 Task: Check the average views per listing of gated community in the last 3 years.
Action: Mouse moved to (1010, 231)
Screenshot: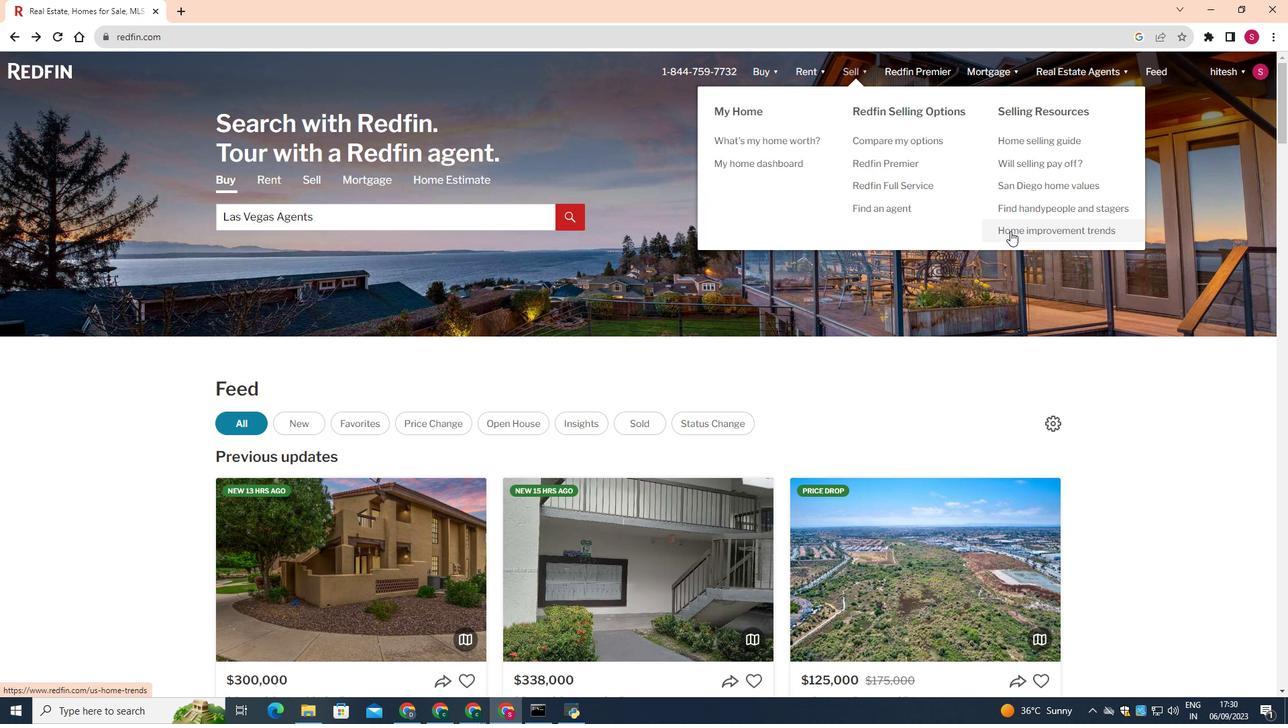 
Action: Mouse pressed left at (1010, 231)
Screenshot: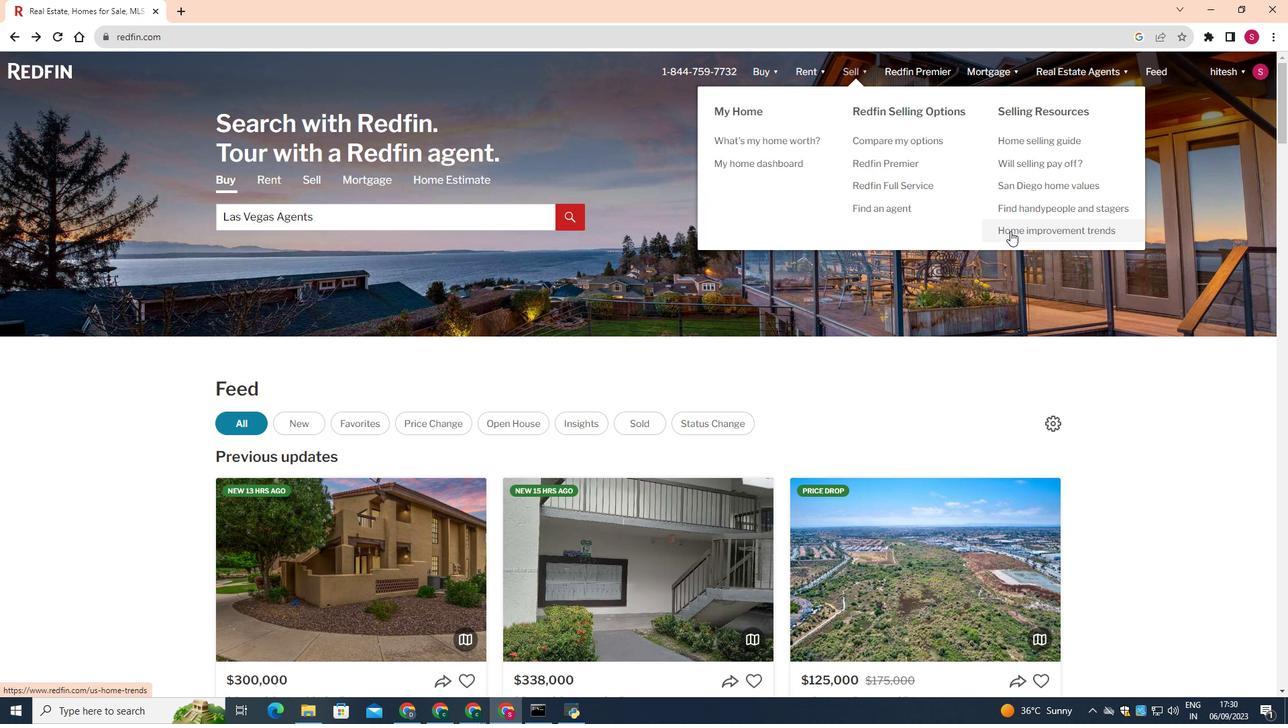 
Action: Mouse moved to (580, 406)
Screenshot: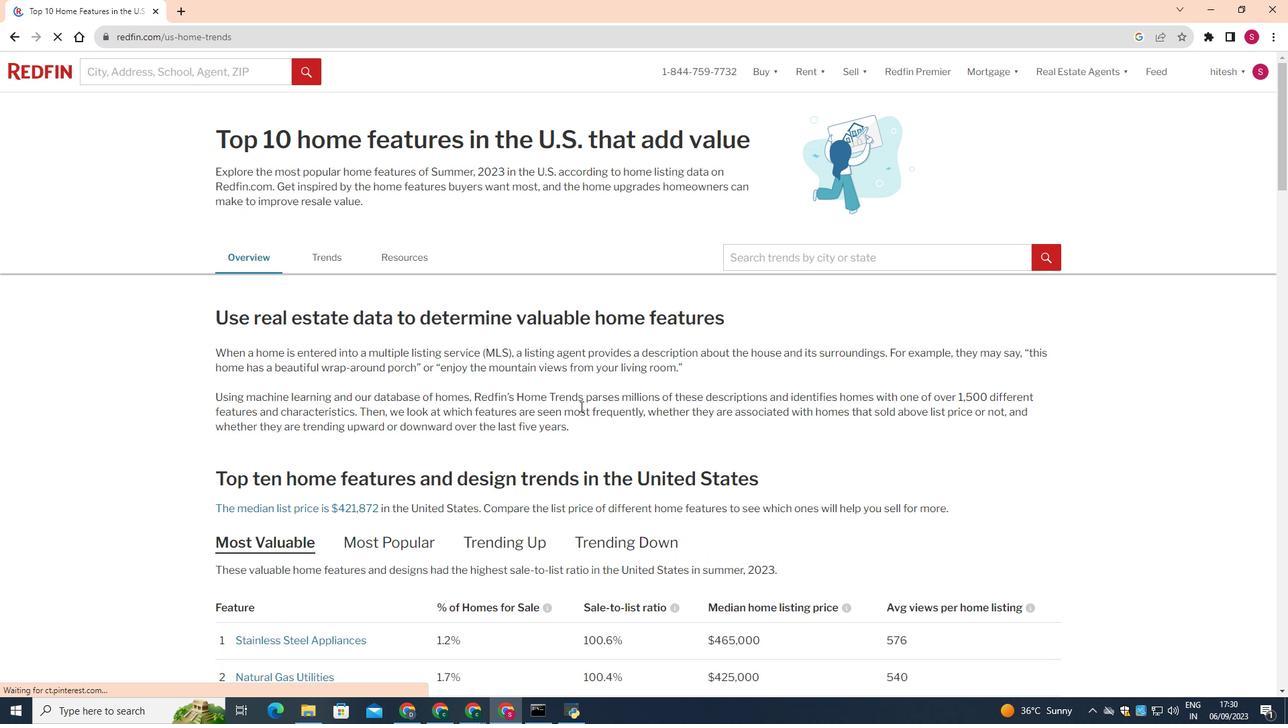 
Action: Mouse scrolled (580, 406) with delta (0, 0)
Screenshot: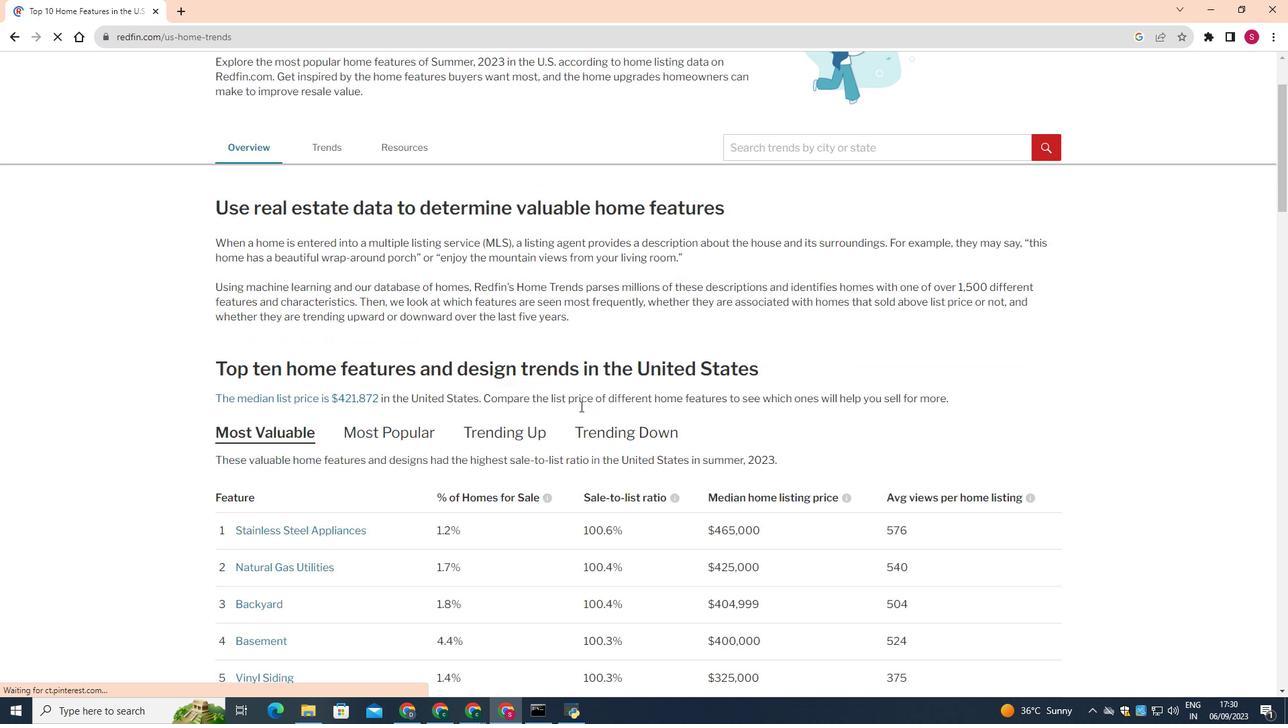 
Action: Mouse scrolled (580, 406) with delta (0, 0)
Screenshot: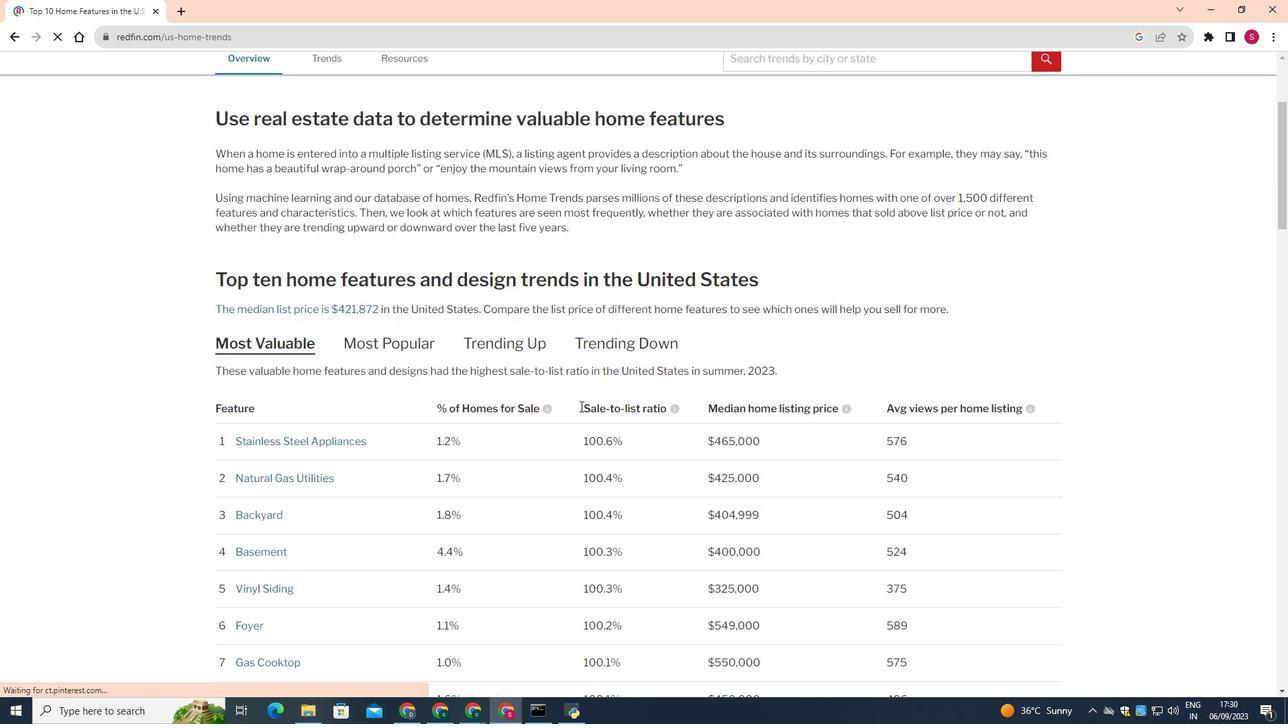 
Action: Mouse scrolled (580, 406) with delta (0, 0)
Screenshot: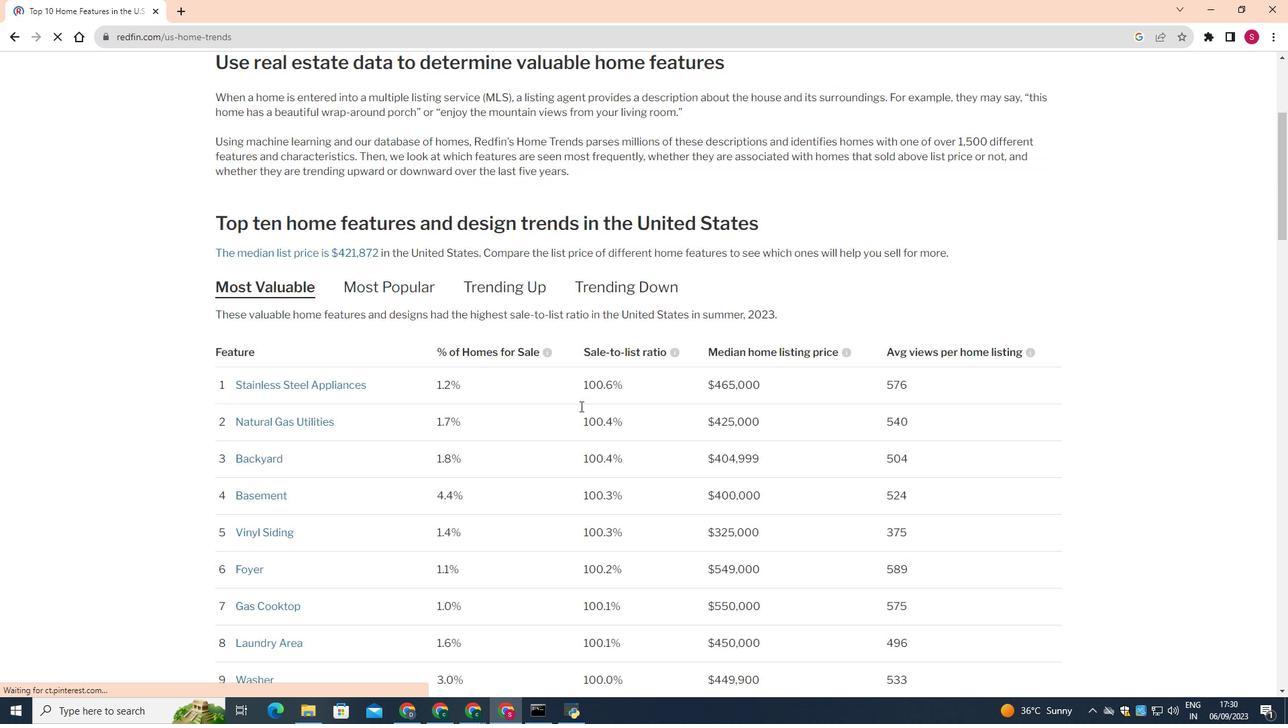 
Action: Mouse scrolled (580, 406) with delta (0, 0)
Screenshot: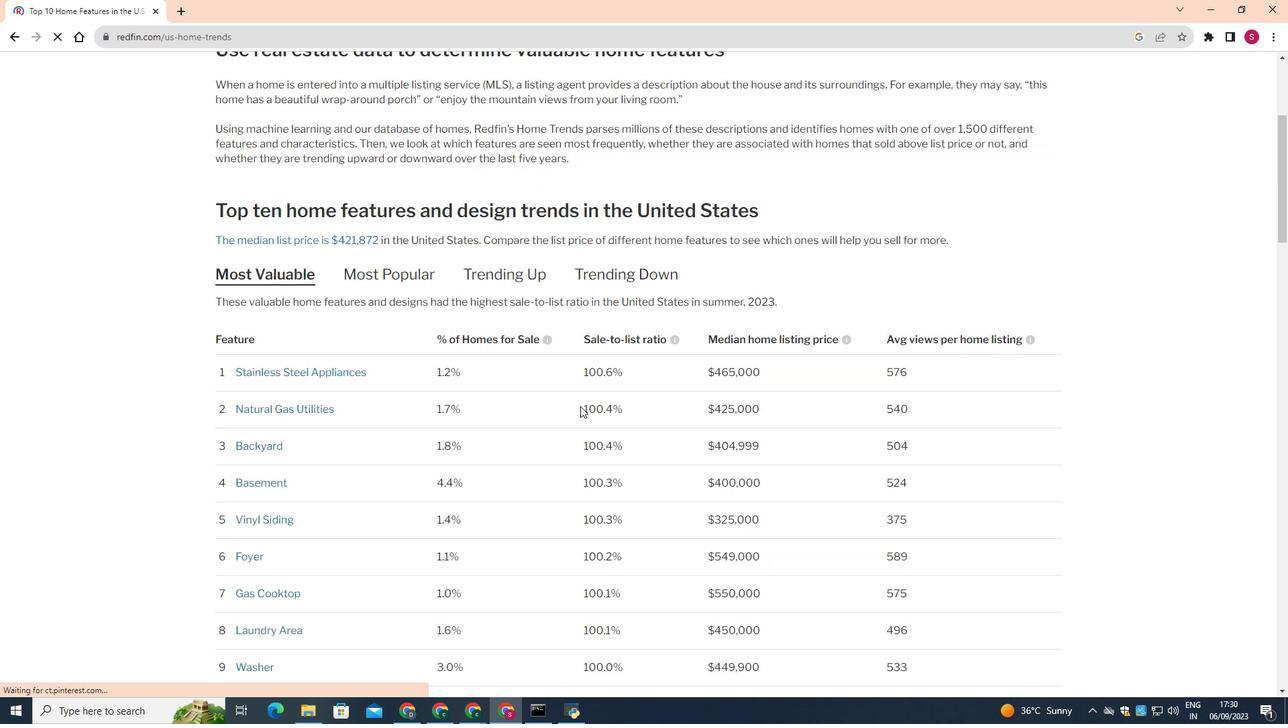 
Action: Mouse moved to (328, 64)
Screenshot: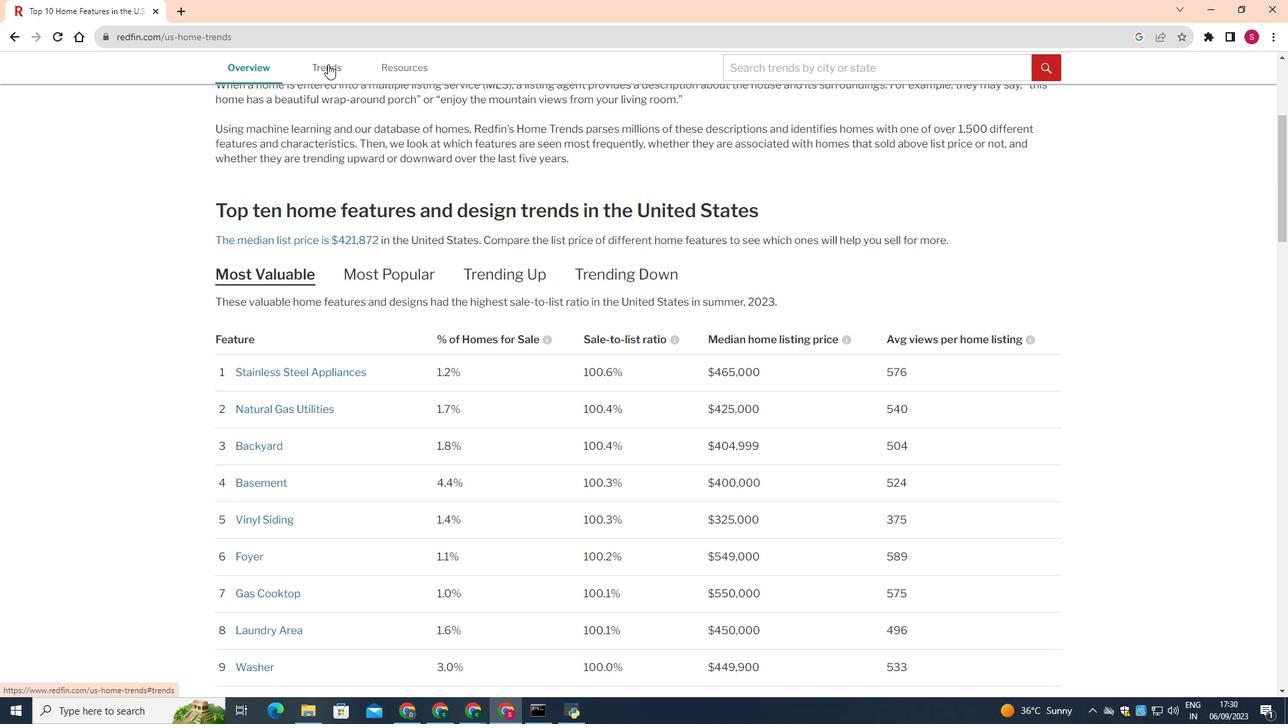 
Action: Mouse pressed left at (328, 64)
Screenshot: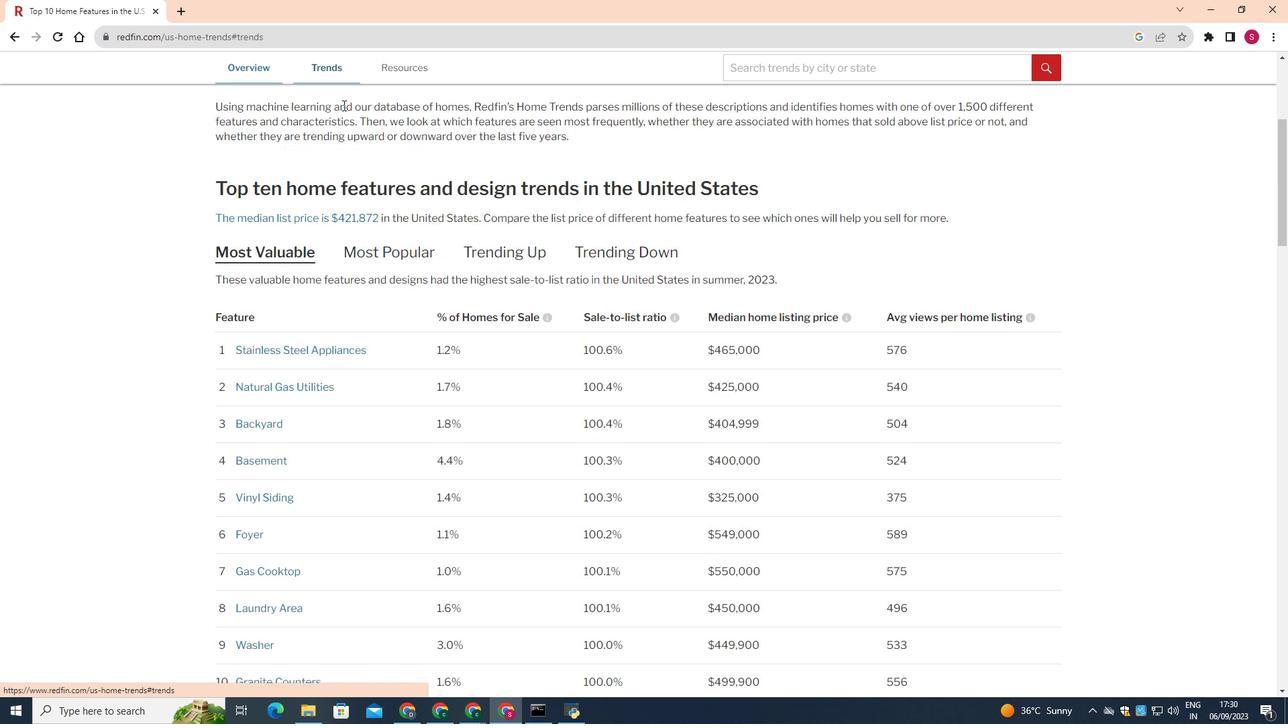
Action: Mouse moved to (410, 320)
Screenshot: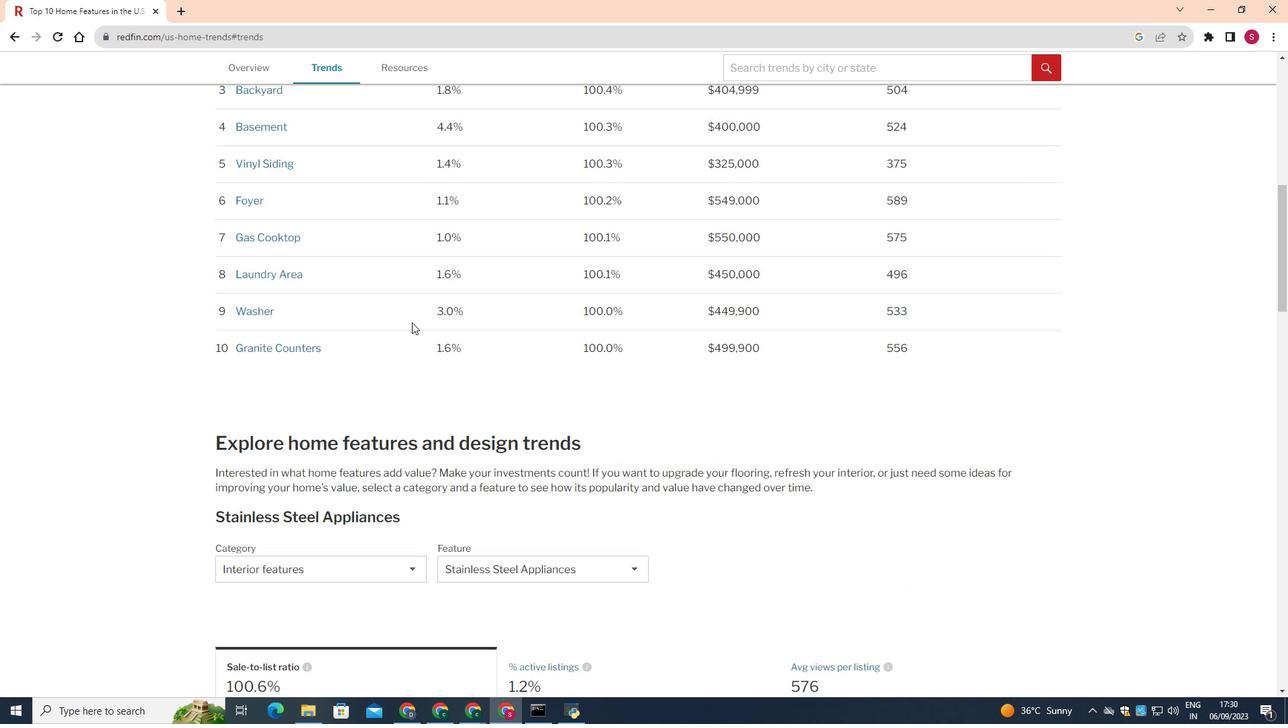 
Action: Mouse scrolled (410, 320) with delta (0, 0)
Screenshot: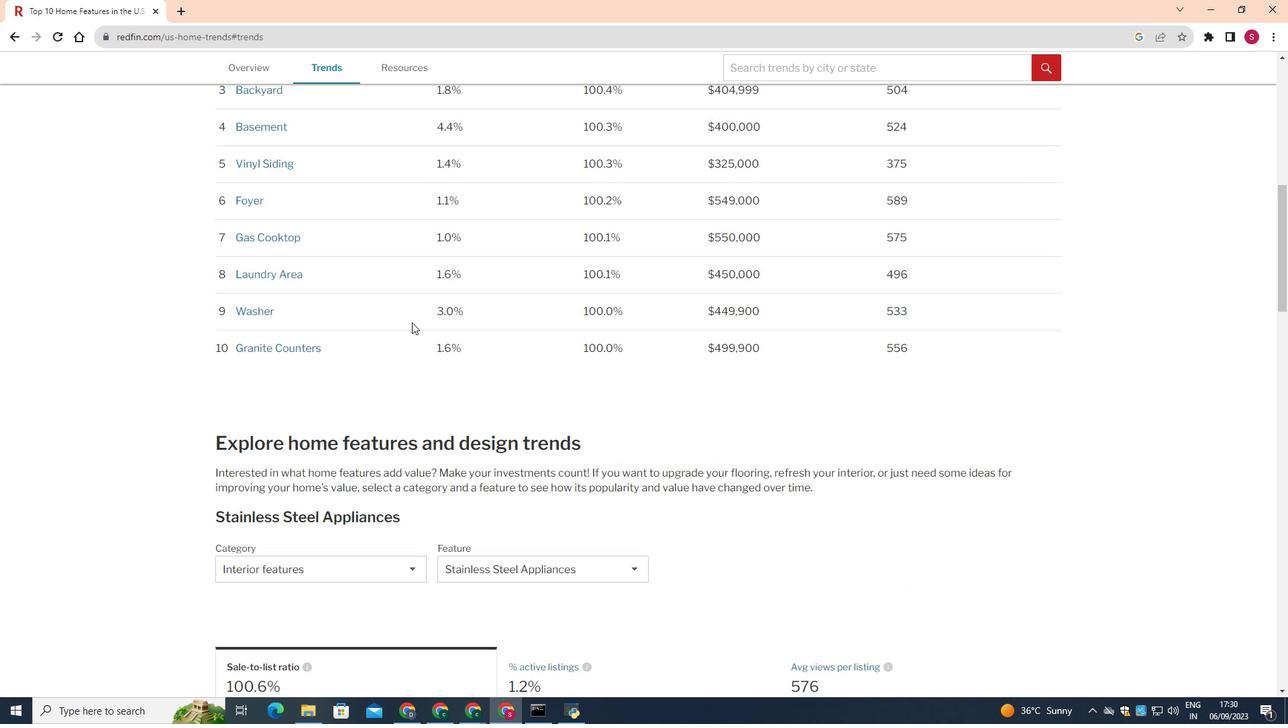 
Action: Mouse moved to (411, 322)
Screenshot: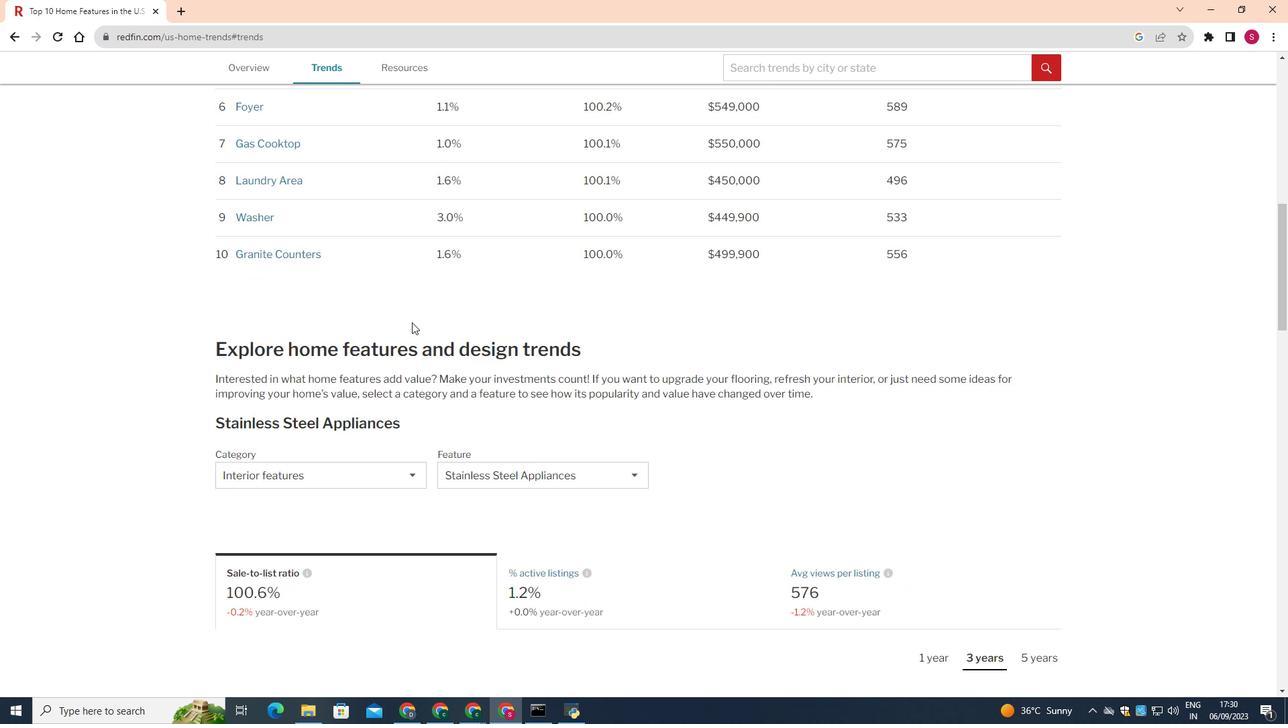 
Action: Mouse scrolled (411, 321) with delta (0, 0)
Screenshot: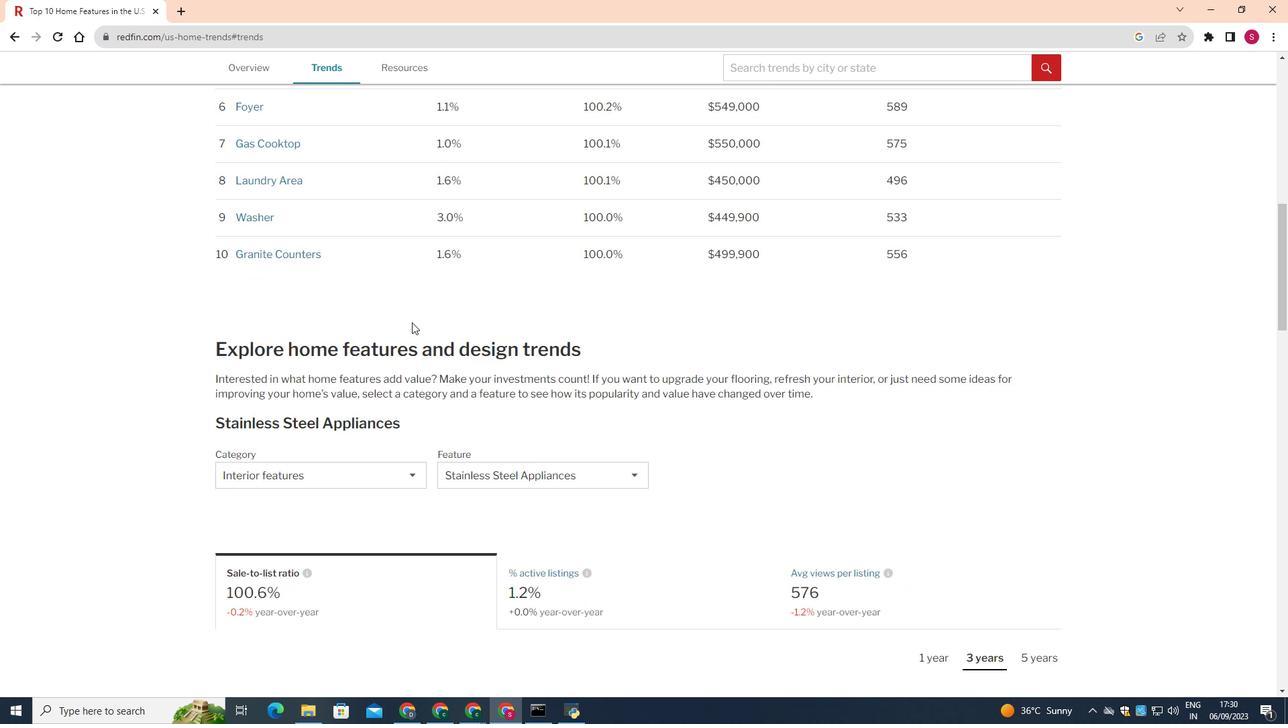 
Action: Mouse scrolled (411, 321) with delta (0, 0)
Screenshot: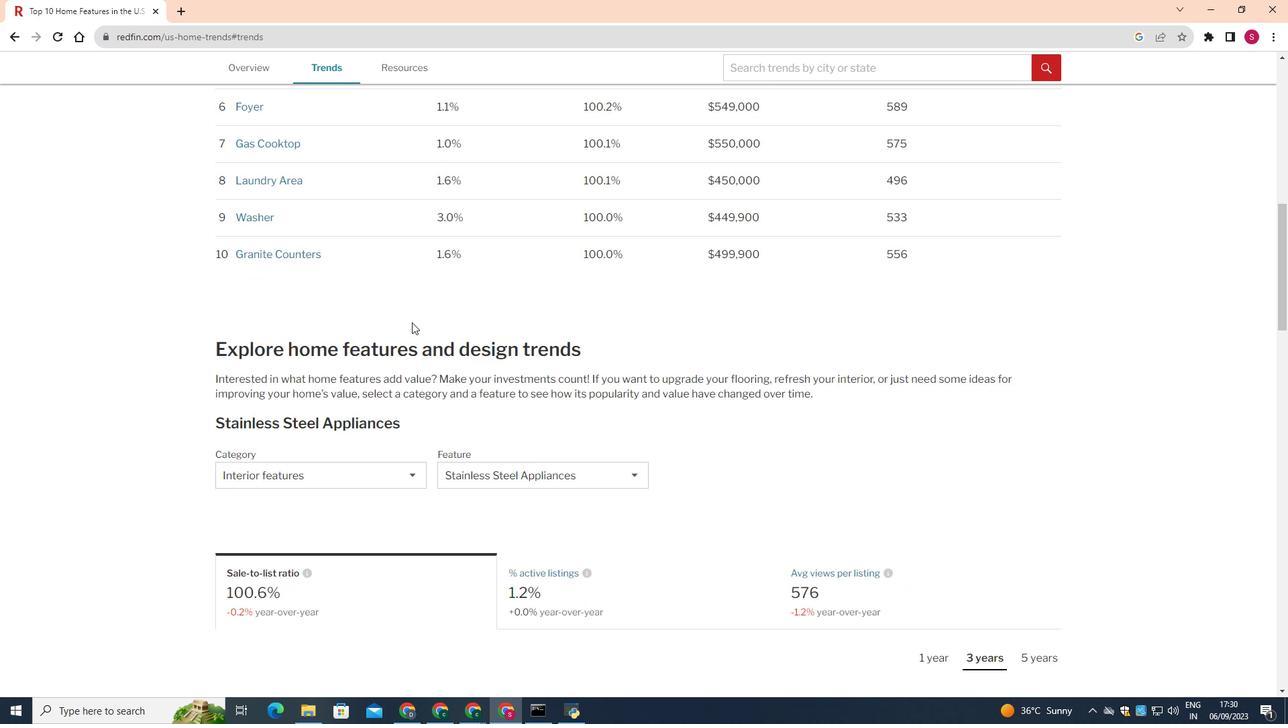 
Action: Mouse moved to (412, 322)
Screenshot: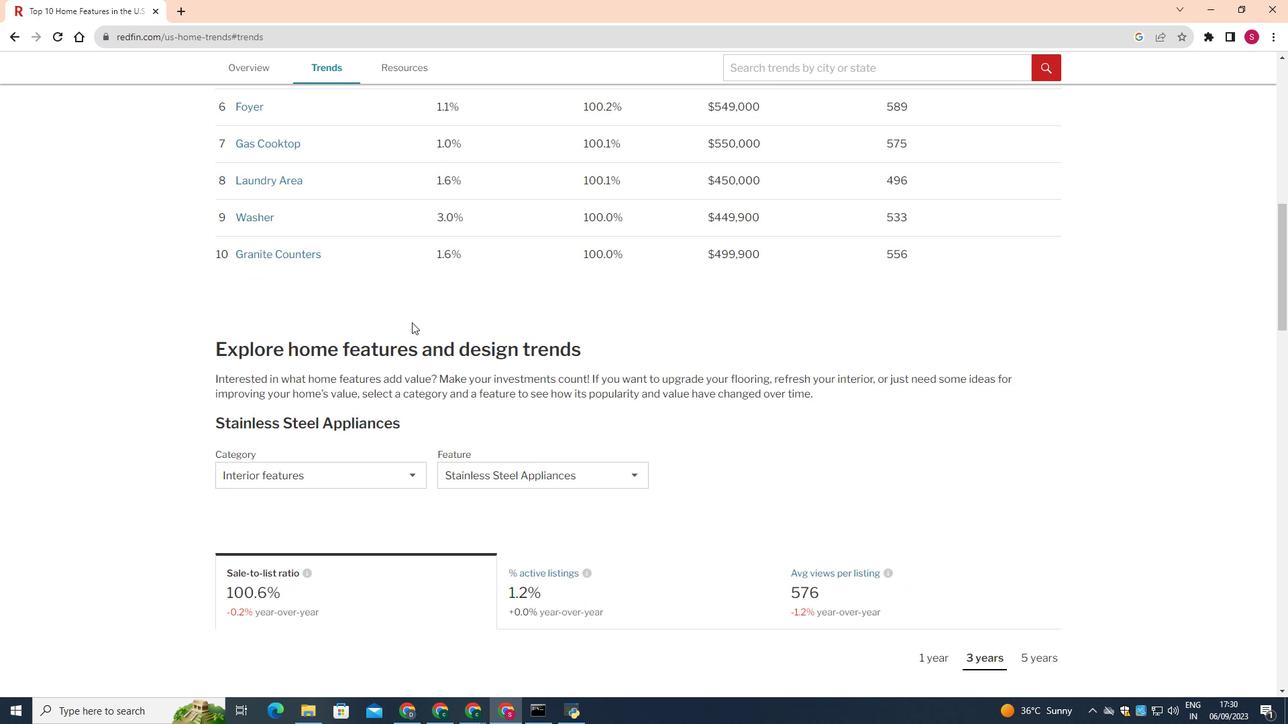 
Action: Mouse scrolled (412, 322) with delta (0, 0)
Screenshot: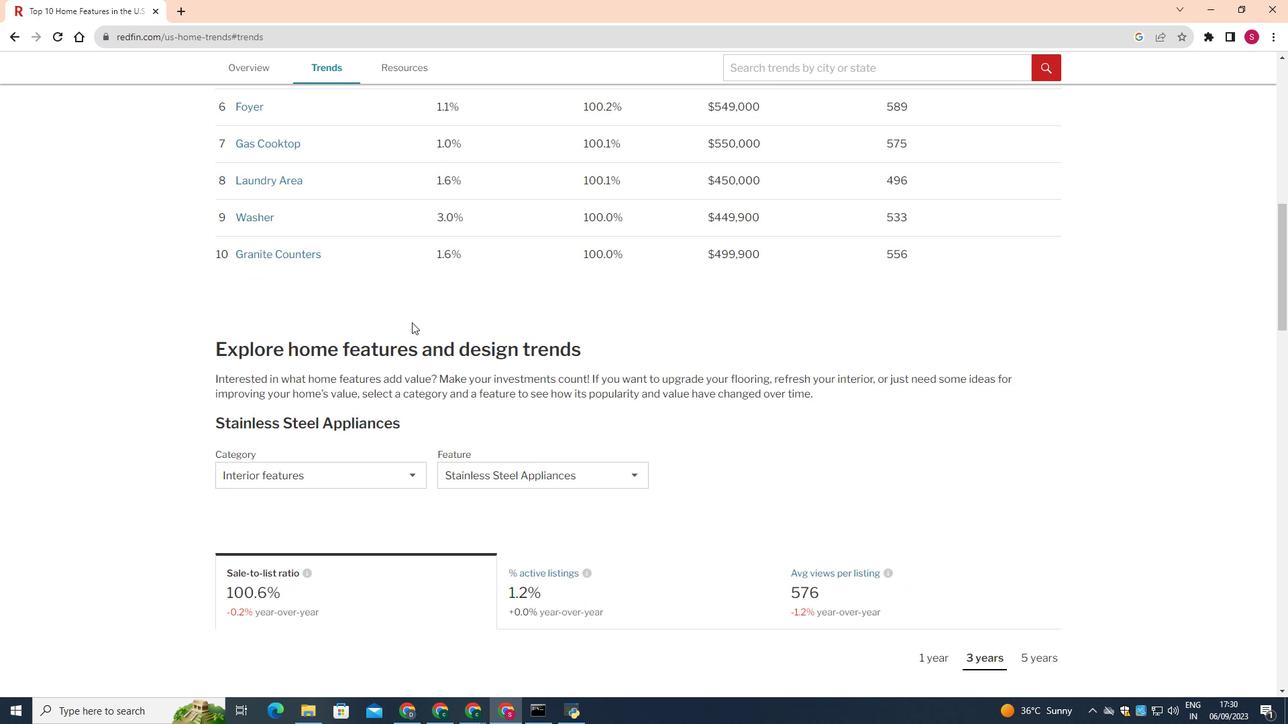 
Action: Mouse scrolled (412, 322) with delta (0, 0)
Screenshot: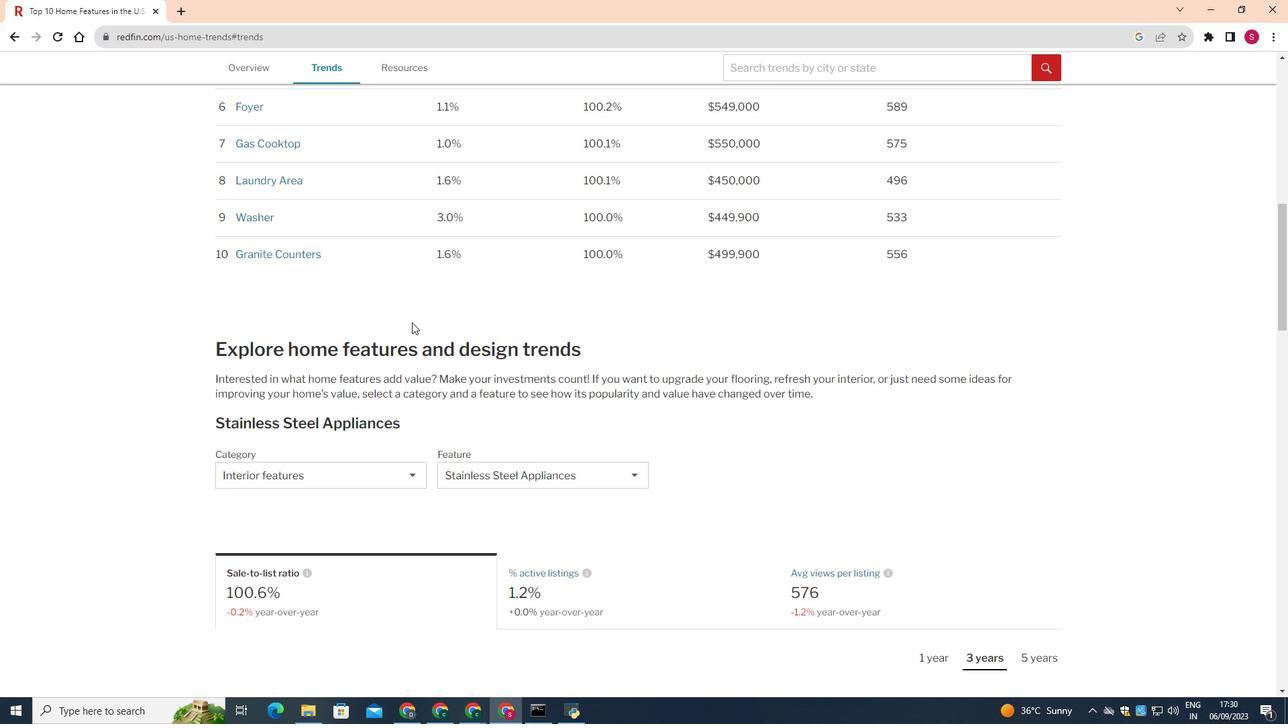 
Action: Mouse moved to (345, 472)
Screenshot: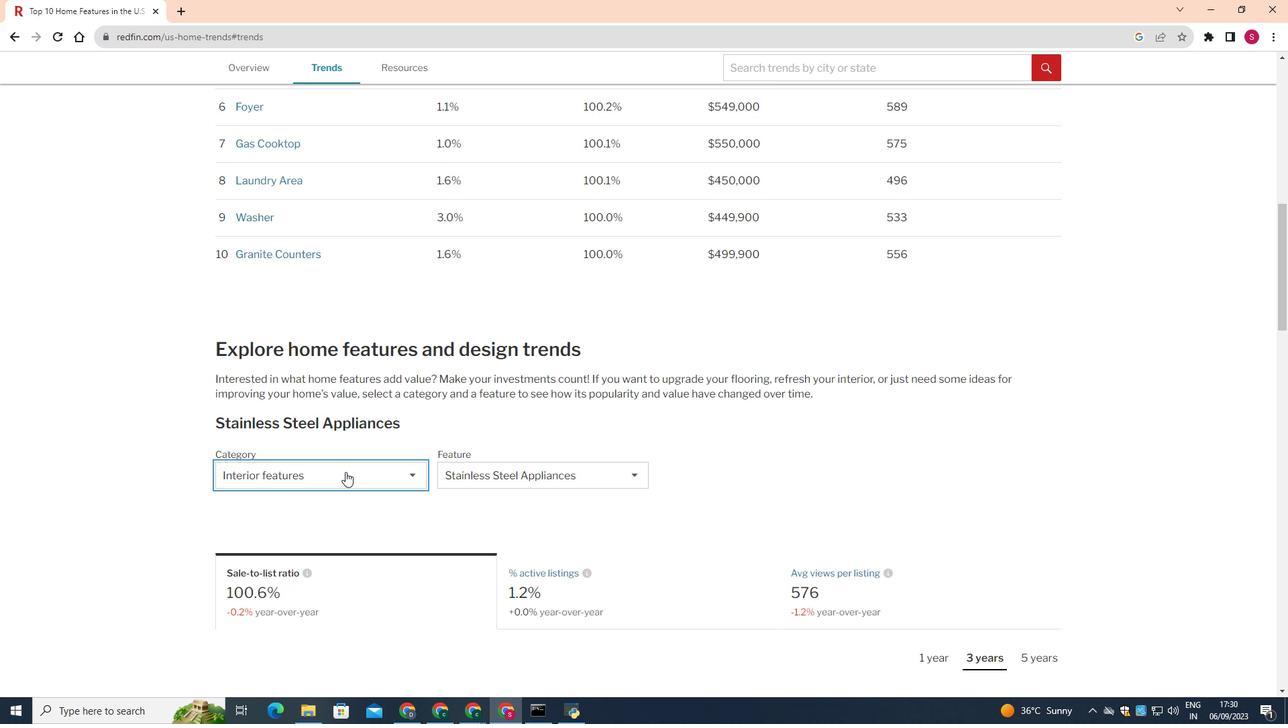 
Action: Mouse pressed left at (345, 472)
Screenshot: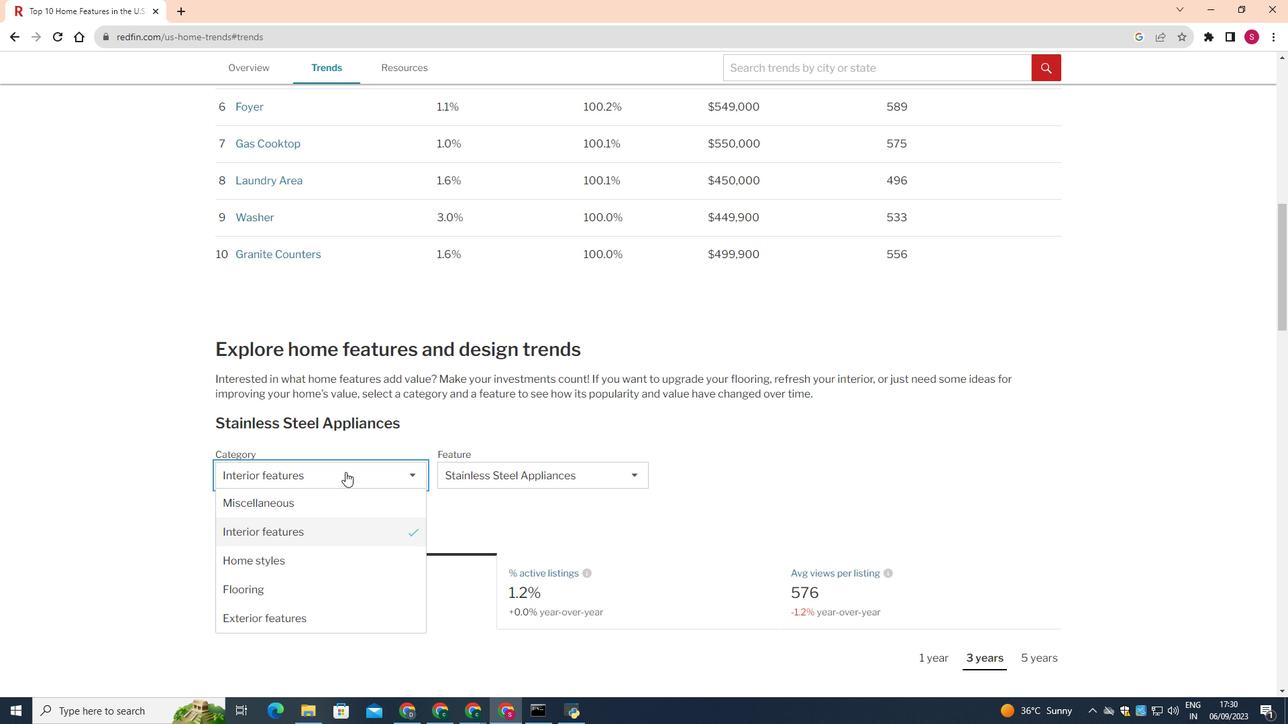
Action: Mouse moved to (329, 505)
Screenshot: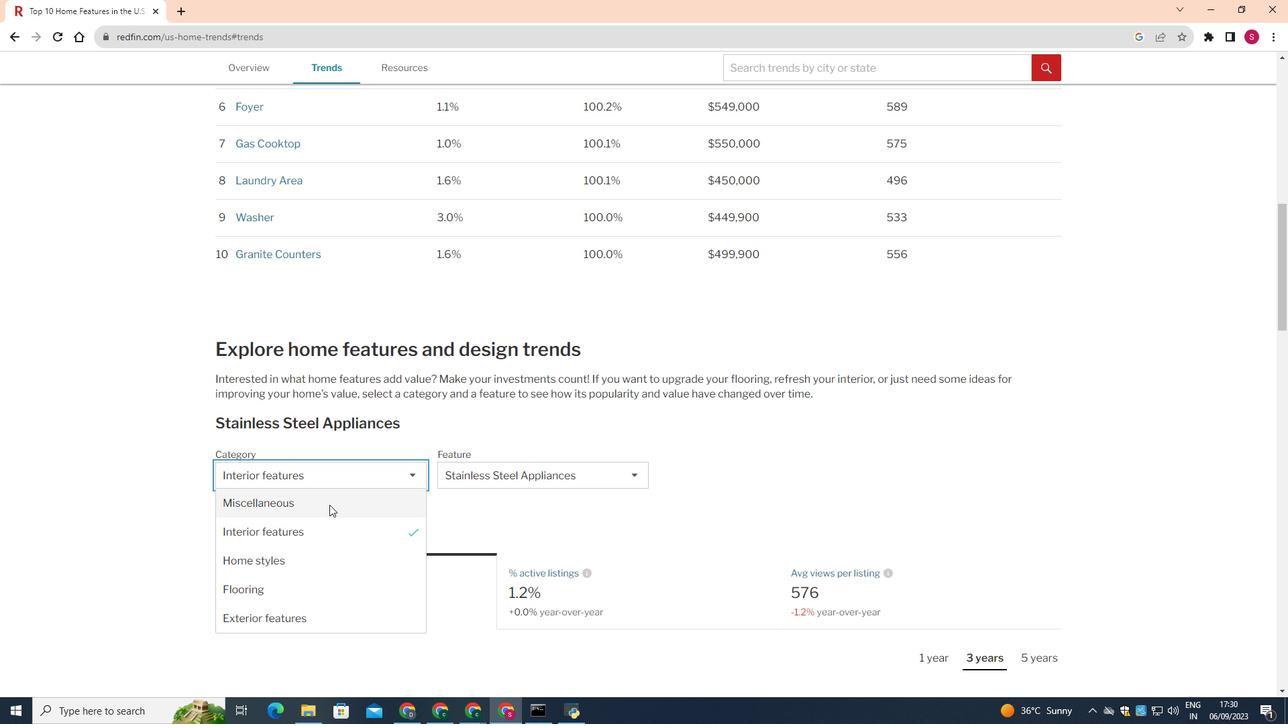 
Action: Mouse pressed left at (329, 505)
Screenshot: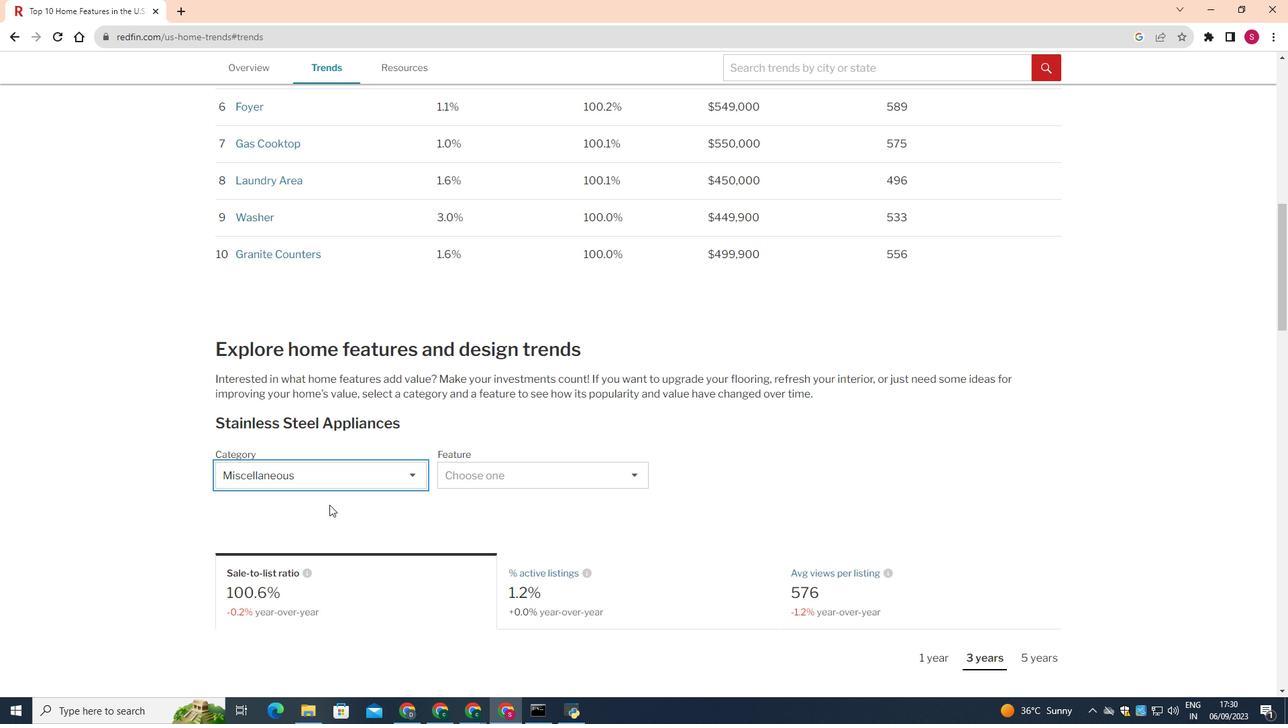 
Action: Mouse moved to (471, 477)
Screenshot: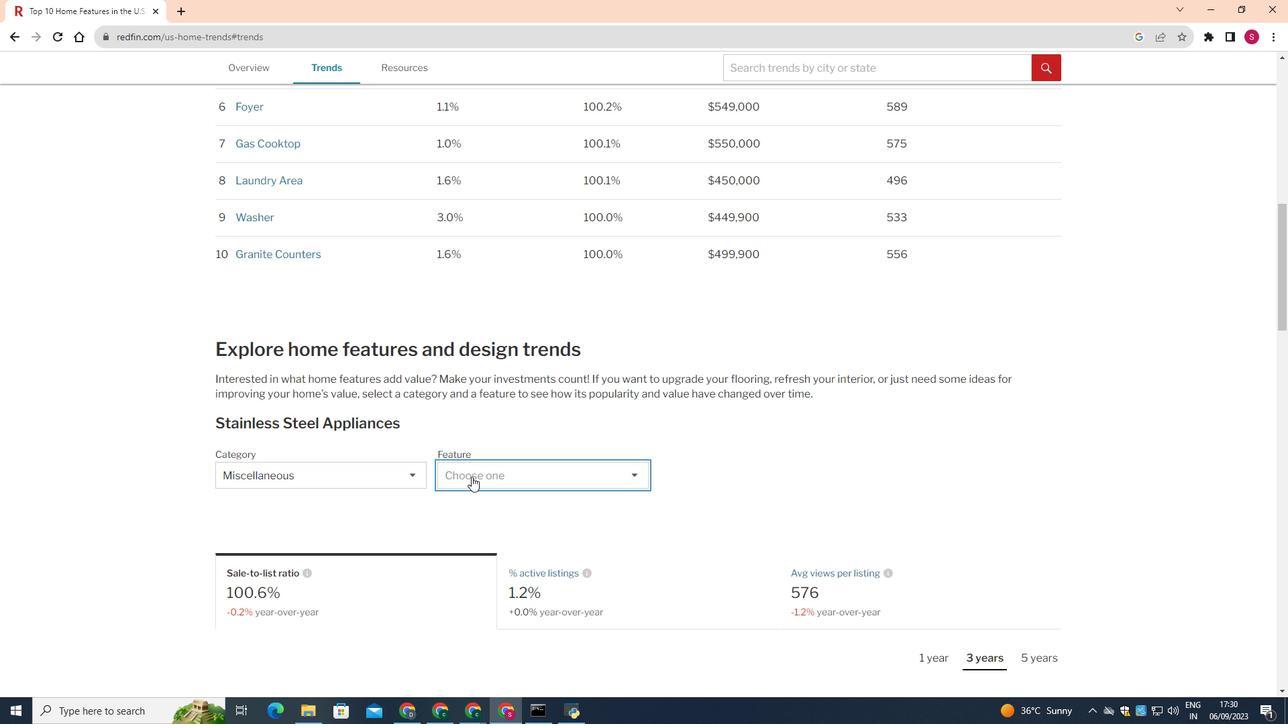 
Action: Mouse pressed left at (471, 477)
Screenshot: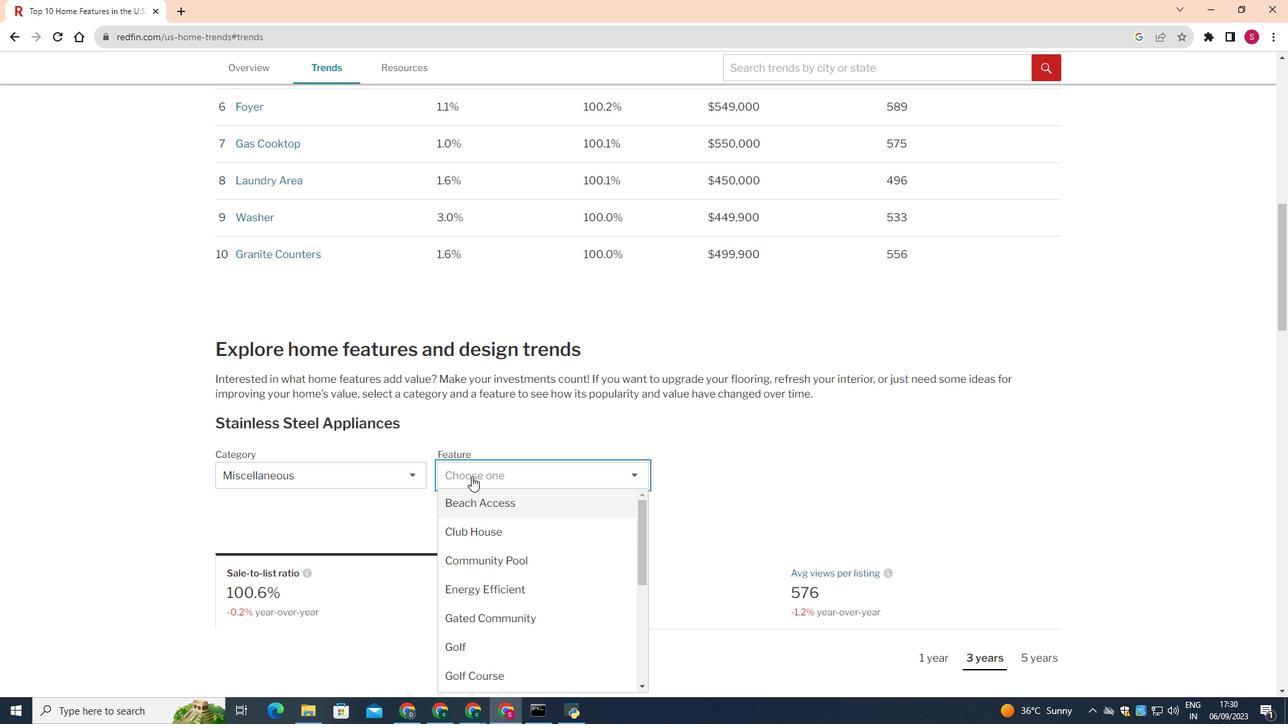 
Action: Mouse moved to (483, 623)
Screenshot: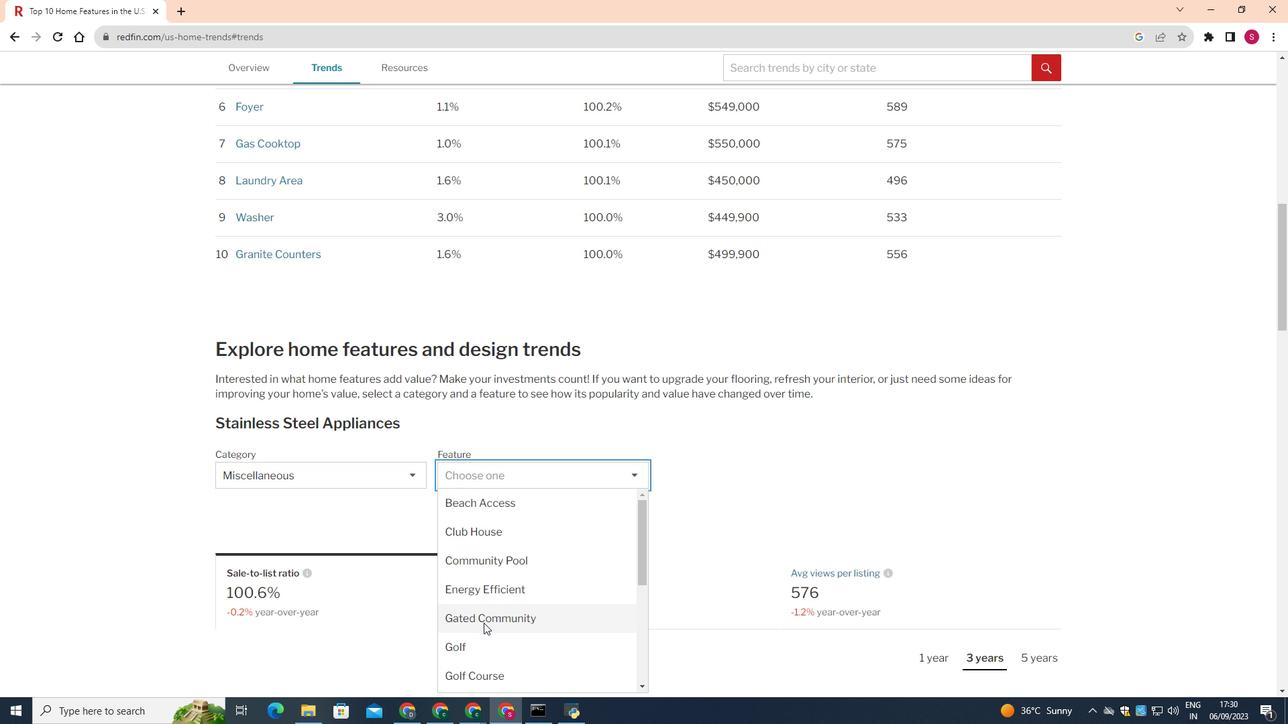 
Action: Mouse pressed left at (483, 623)
Screenshot: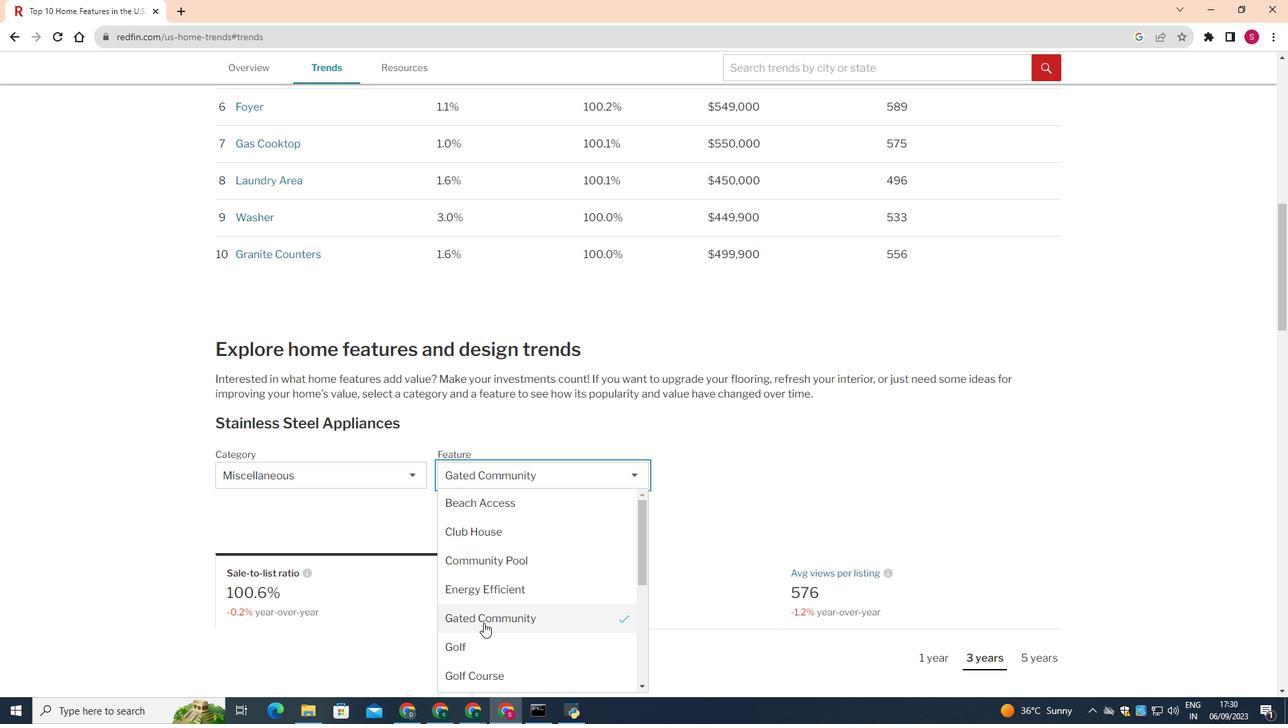 
Action: Mouse moved to (902, 588)
Screenshot: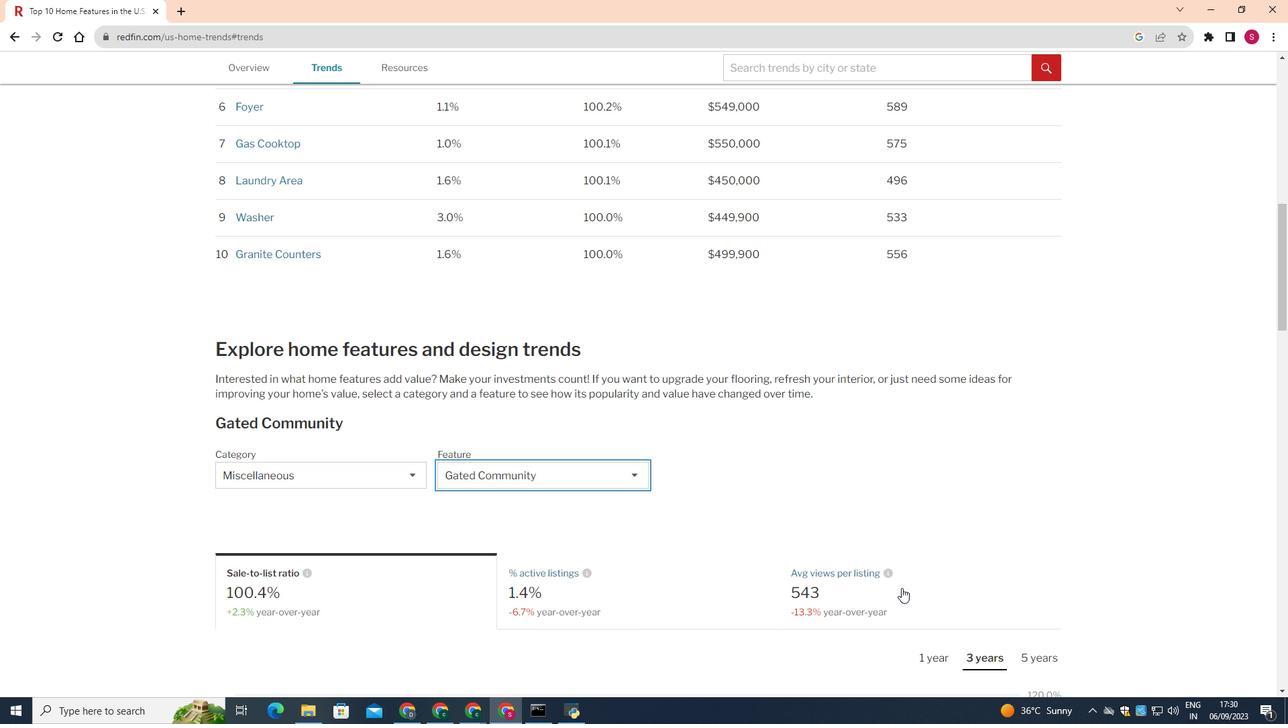 
Action: Mouse pressed left at (902, 588)
Screenshot: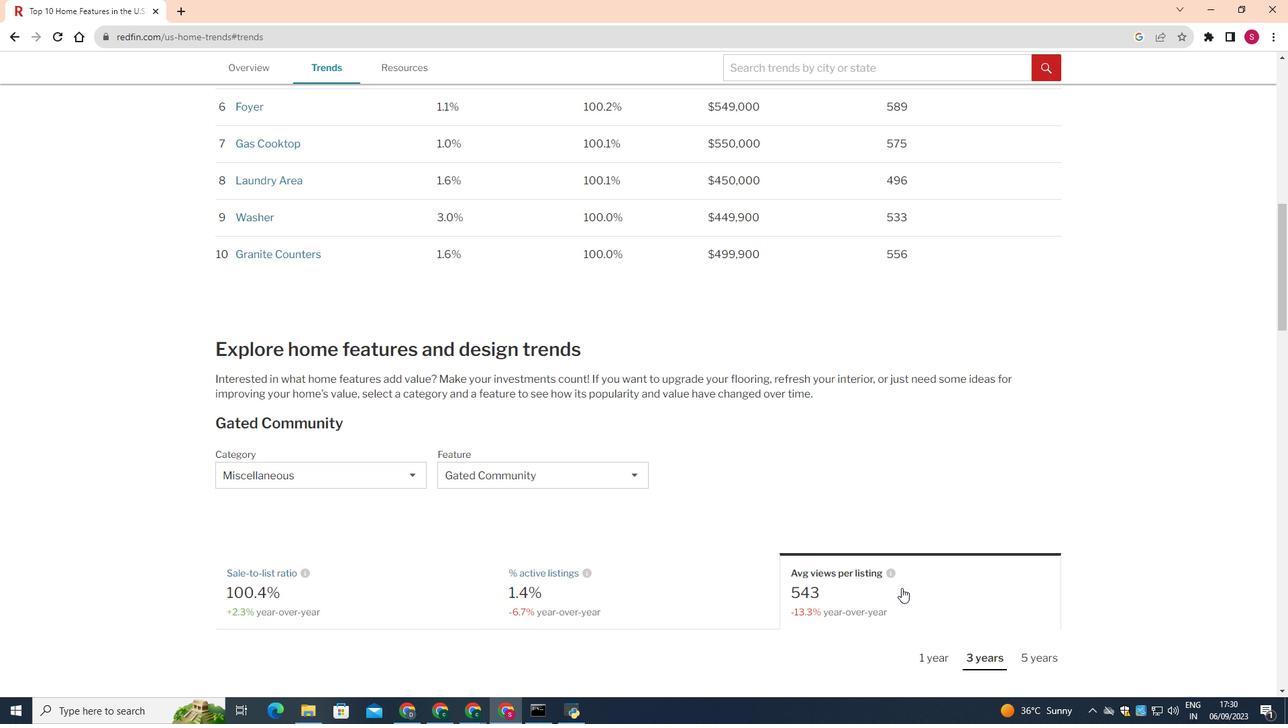 
Action: Mouse moved to (970, 655)
Screenshot: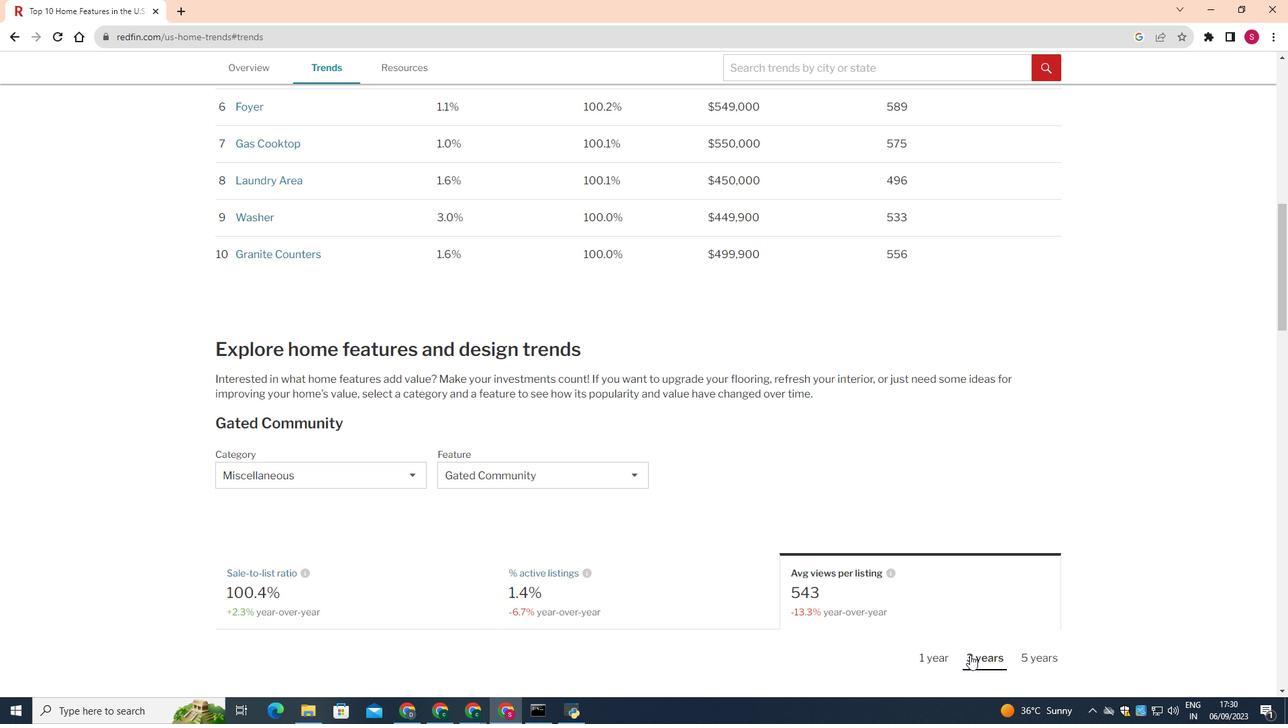 
Action: Mouse pressed left at (970, 655)
Screenshot: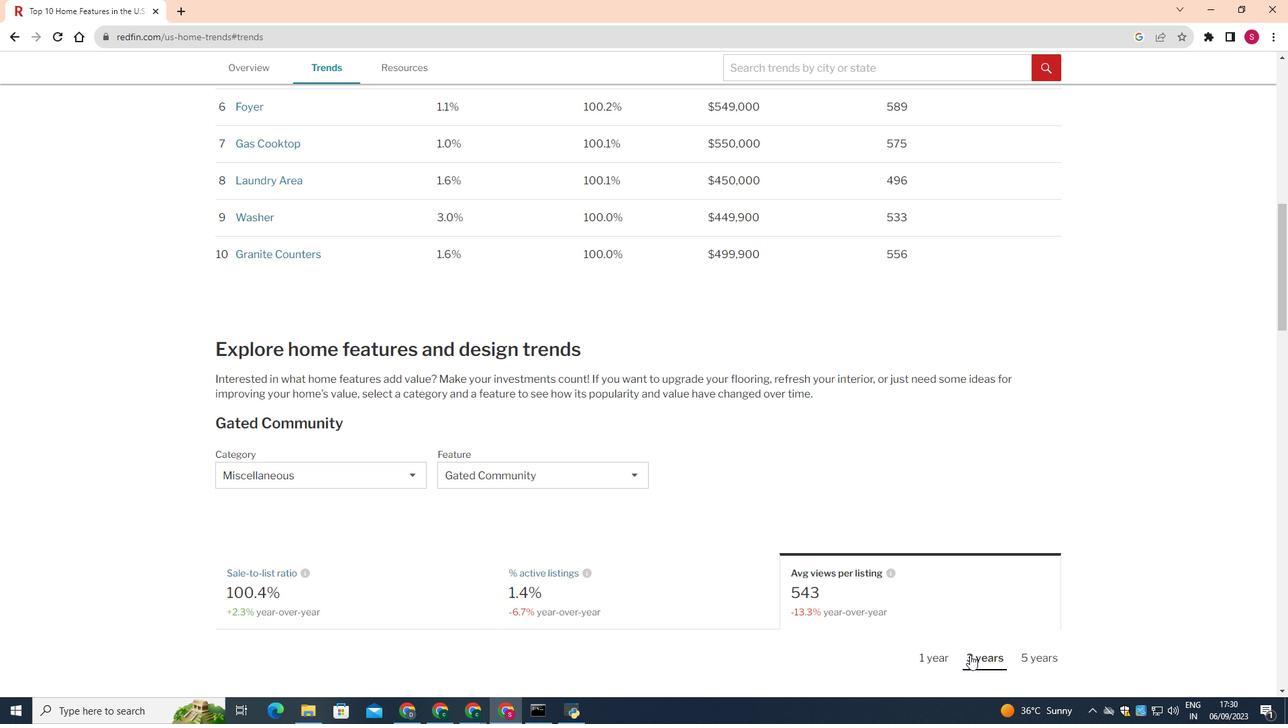 
Action: Mouse moved to (831, 579)
Screenshot: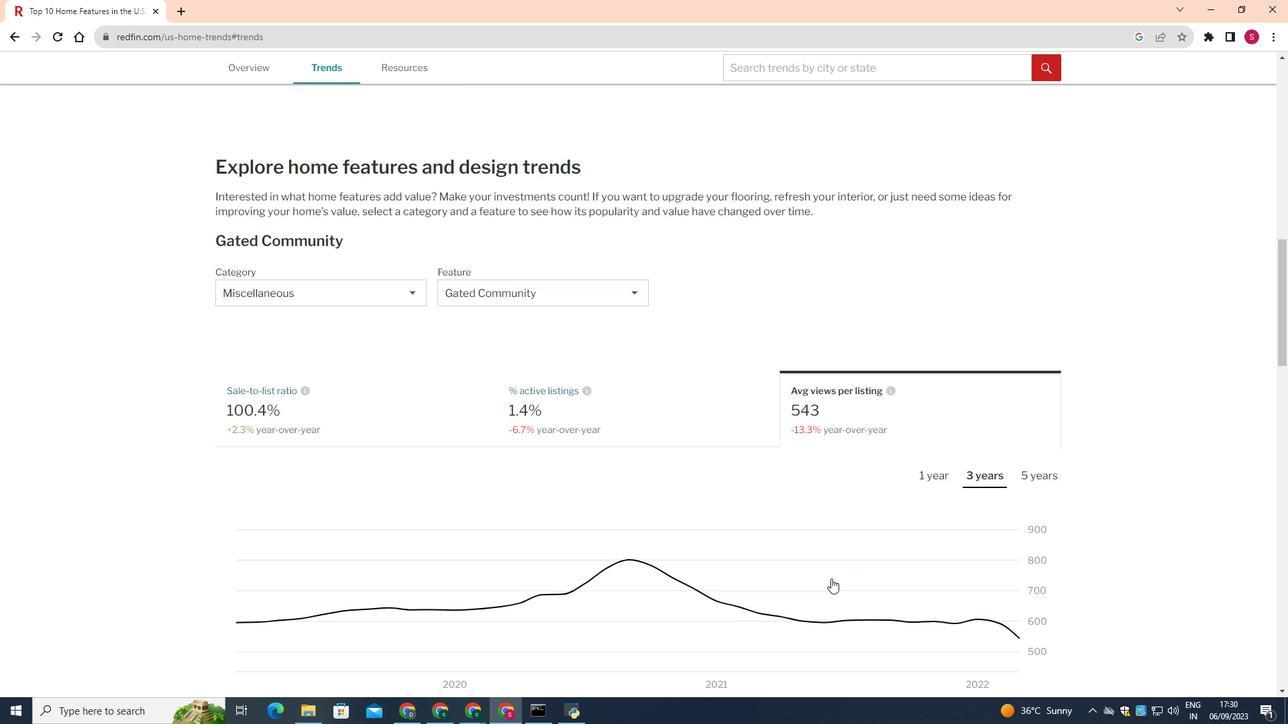 
Action: Mouse scrolled (831, 578) with delta (0, 0)
Screenshot: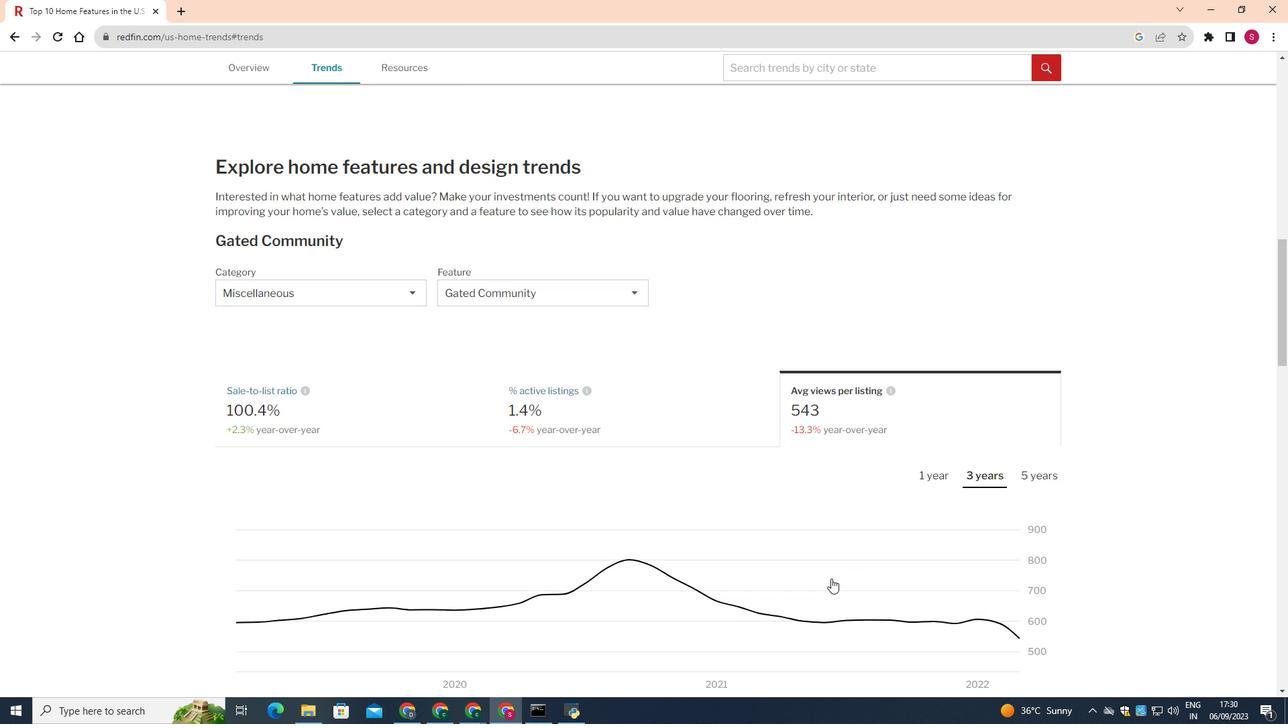 
Action: Mouse scrolled (831, 578) with delta (0, 0)
Screenshot: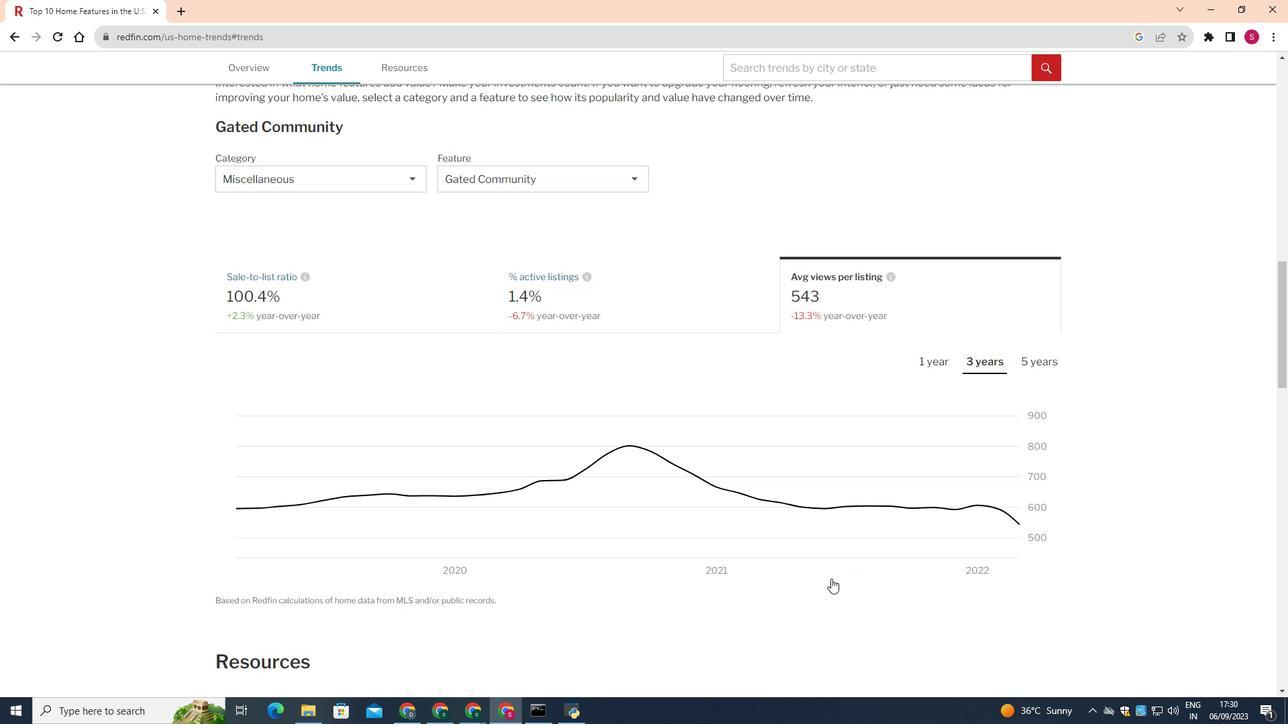 
Action: Mouse scrolled (831, 578) with delta (0, 0)
Screenshot: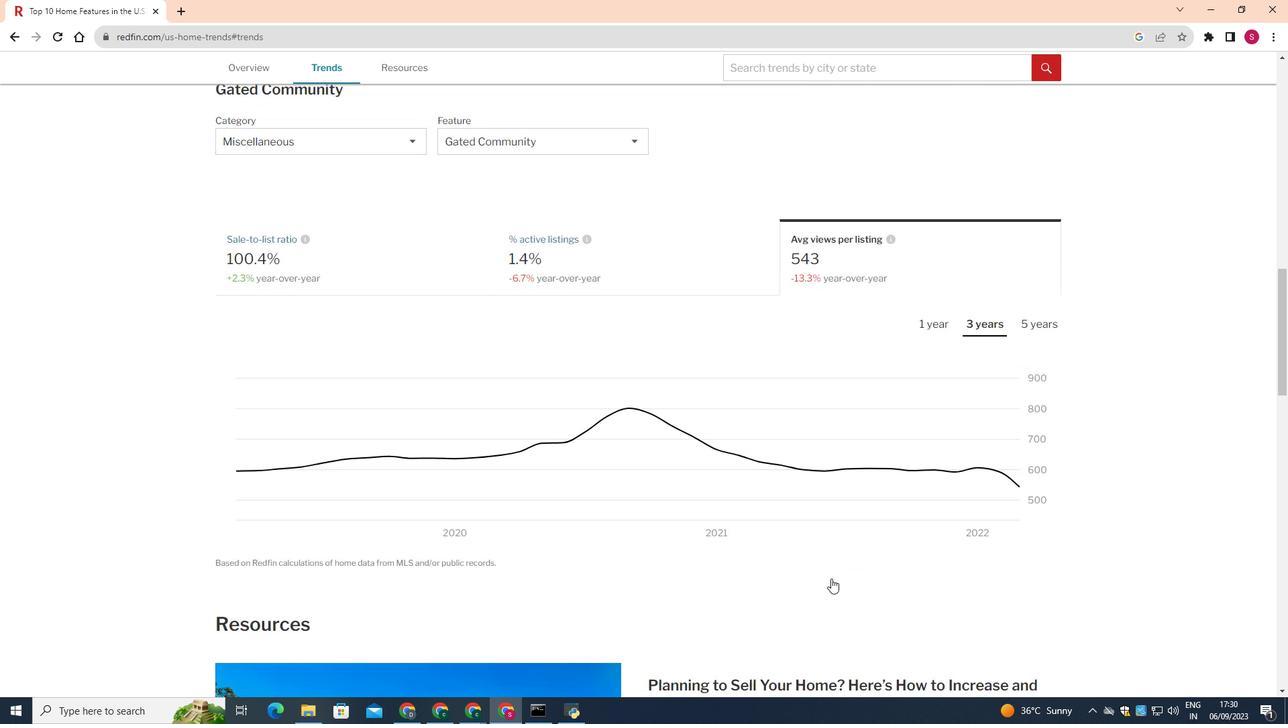 
Action: Mouse scrolled (831, 578) with delta (0, 0)
Screenshot: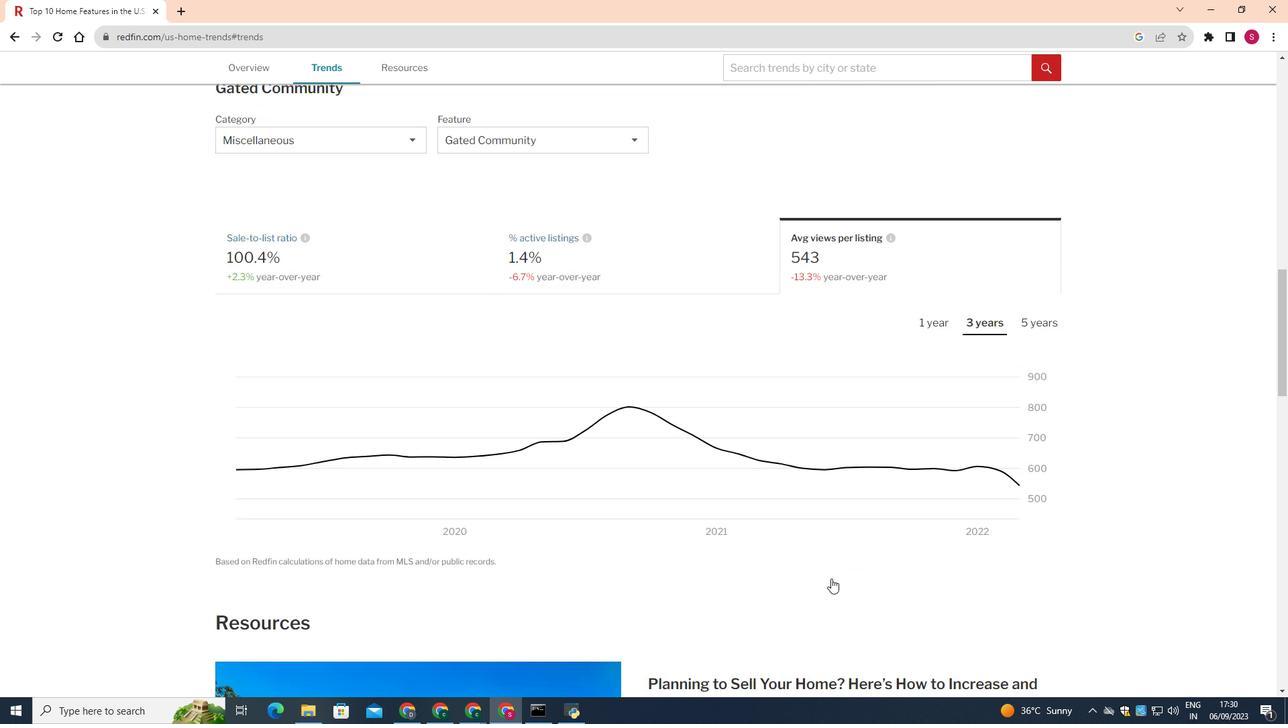 
Action: Mouse scrolled (831, 578) with delta (0, 0)
Screenshot: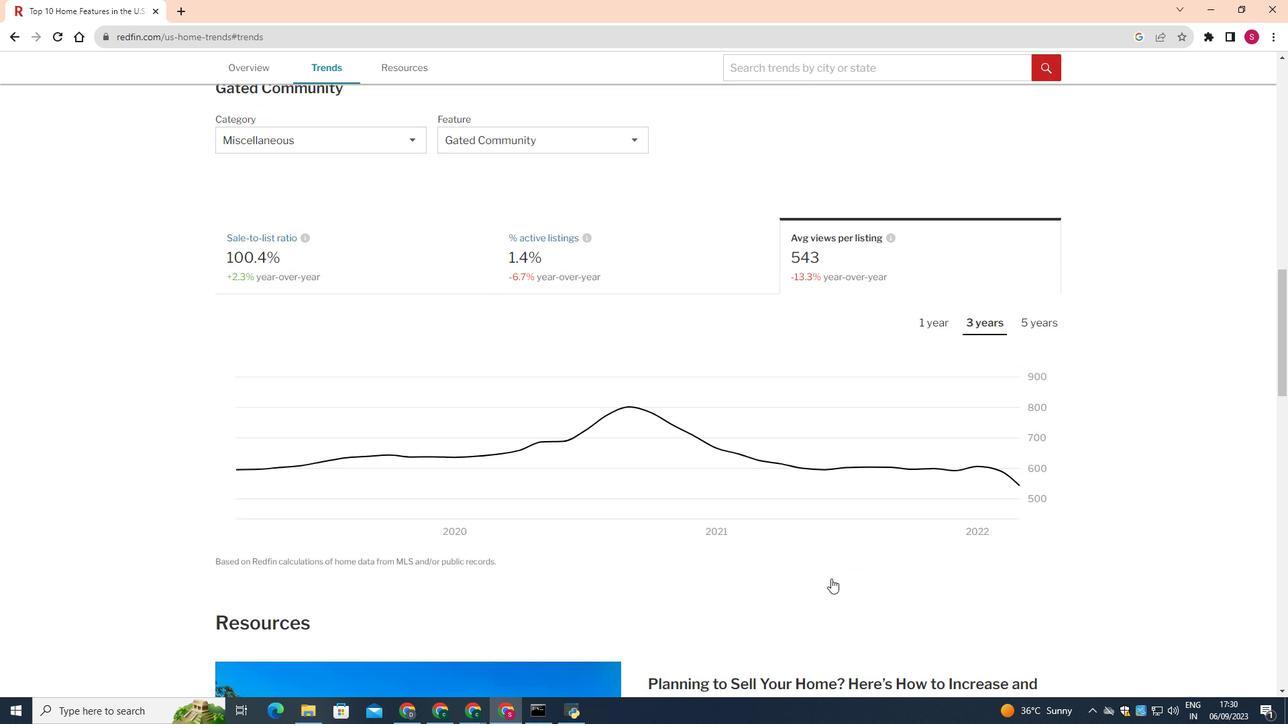 
Action: Mouse moved to (836, 575)
Screenshot: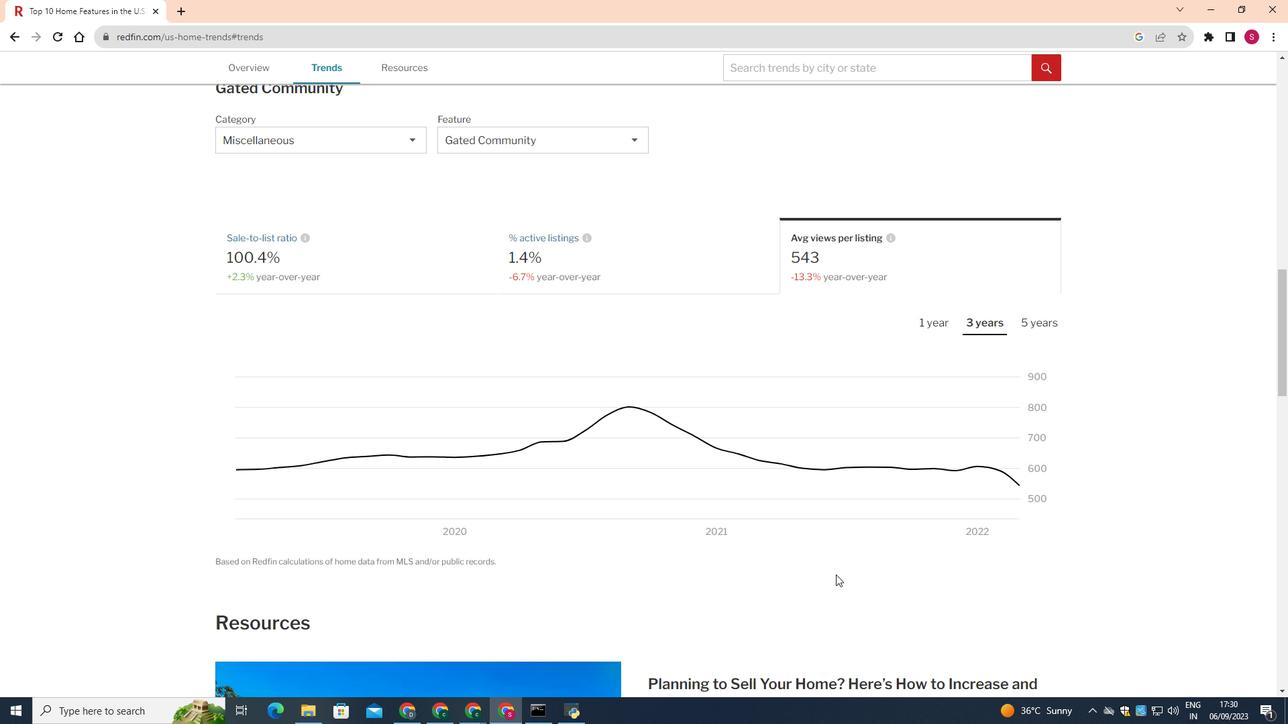 
